 Task: Select the profile "Simplest Style" for your interface.
Action: Mouse moved to (111, 15)
Screenshot: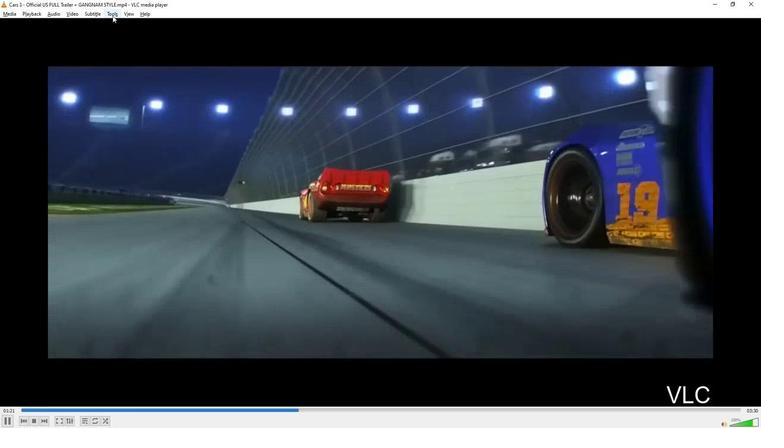 
Action: Mouse pressed left at (111, 15)
Screenshot: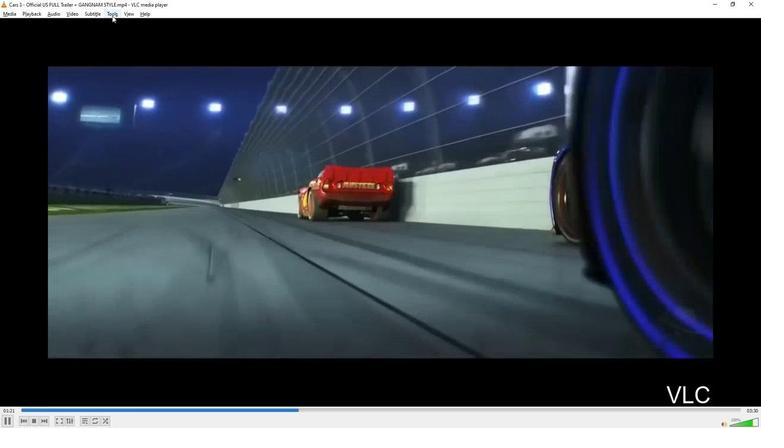 
Action: Mouse moved to (133, 99)
Screenshot: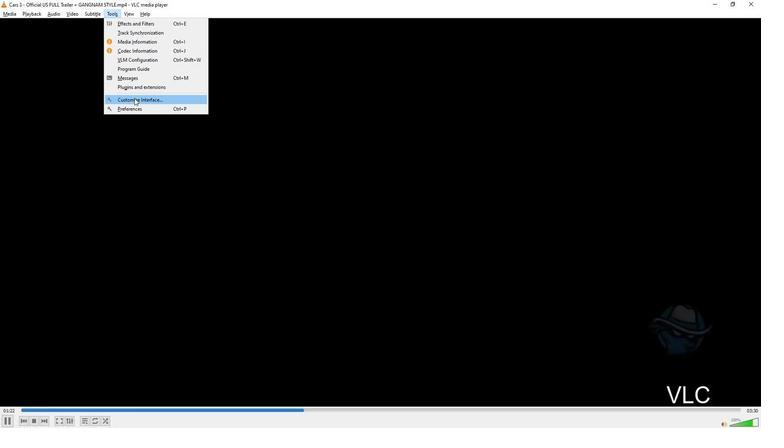 
Action: Mouse pressed left at (133, 99)
Screenshot: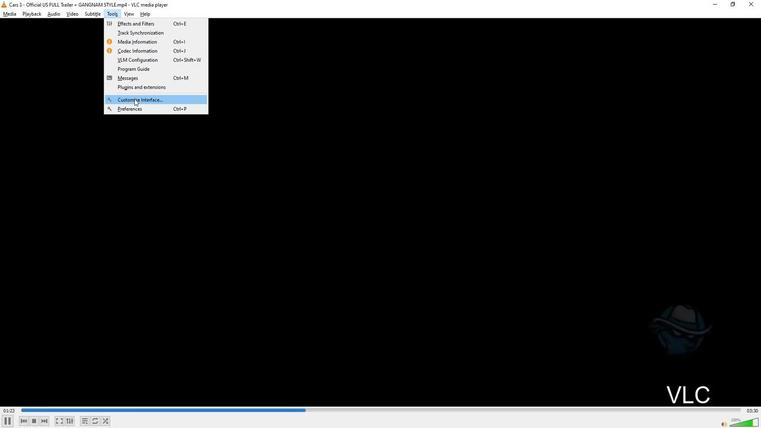 
Action: Mouse moved to (486, 131)
Screenshot: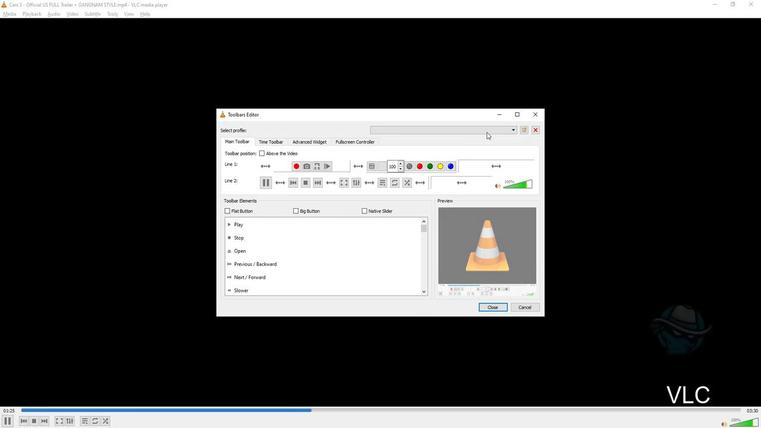 
Action: Mouse pressed left at (486, 131)
Screenshot: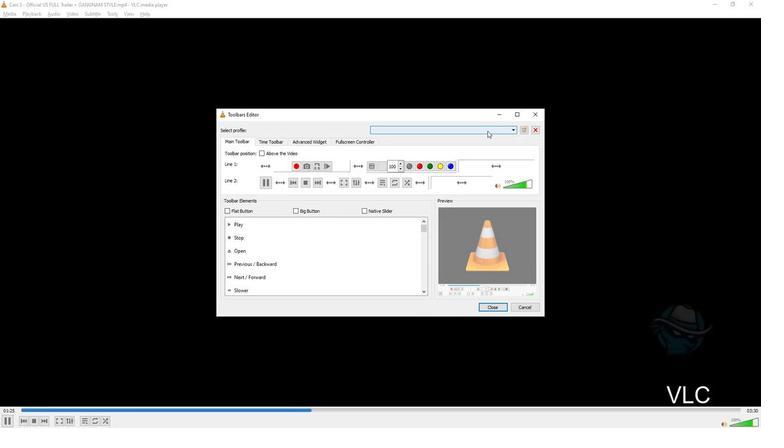 
Action: Mouse moved to (385, 162)
Screenshot: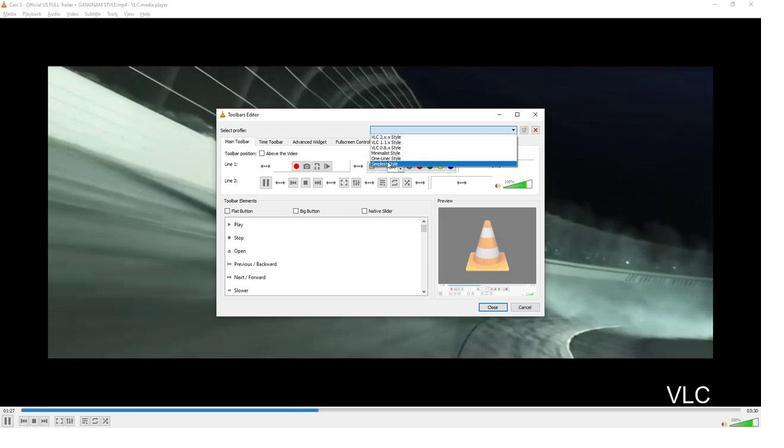 
Action: Mouse pressed left at (385, 162)
Screenshot: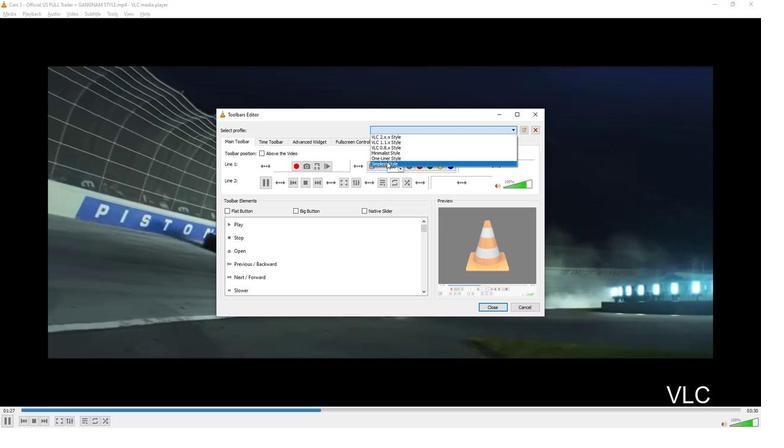 
Action: Mouse moved to (614, 247)
Screenshot: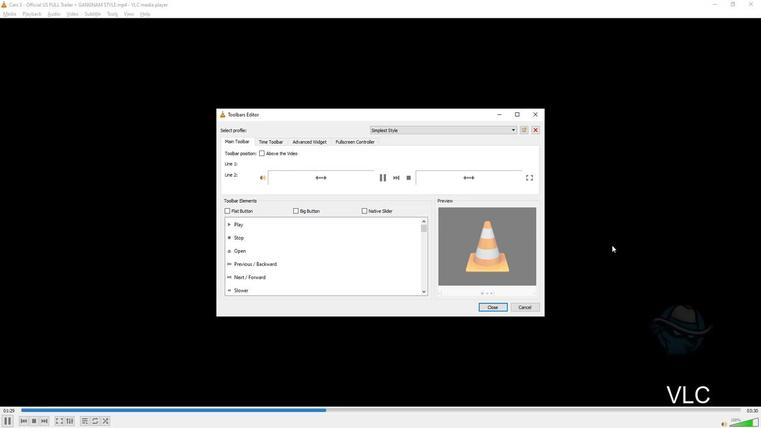
